 Task: Create a due date automation trigger when advanced on, 2 hours before a card is due add checklist with checklist "Resume" incomplete.
Action: Mouse moved to (869, 252)
Screenshot: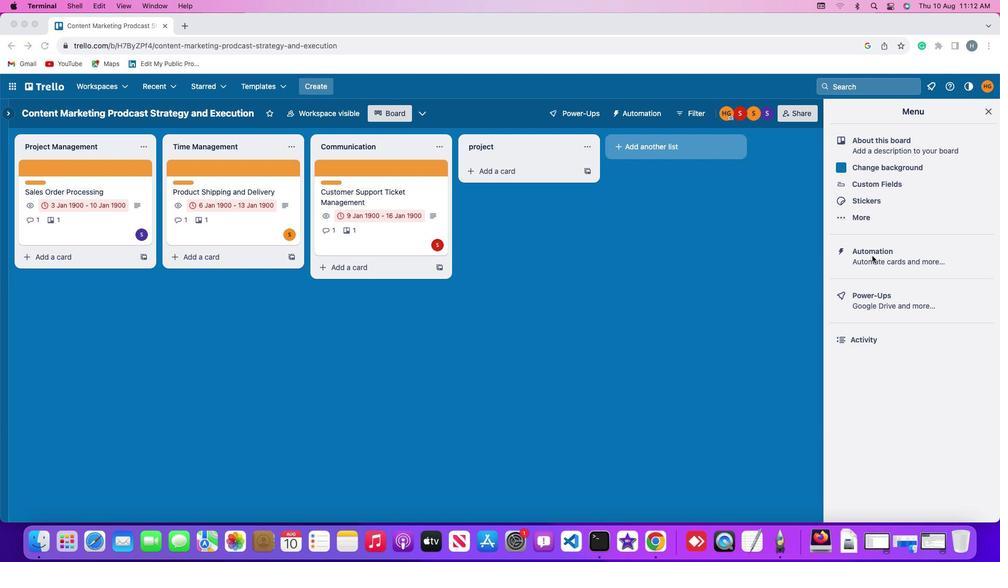 
Action: Mouse pressed left at (869, 252)
Screenshot: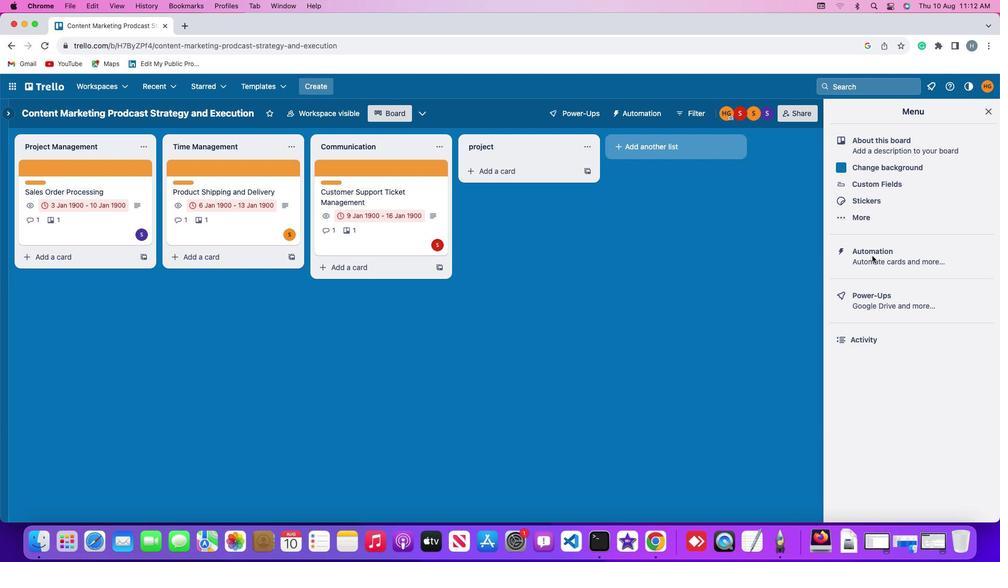 
Action: Mouse pressed left at (869, 252)
Screenshot: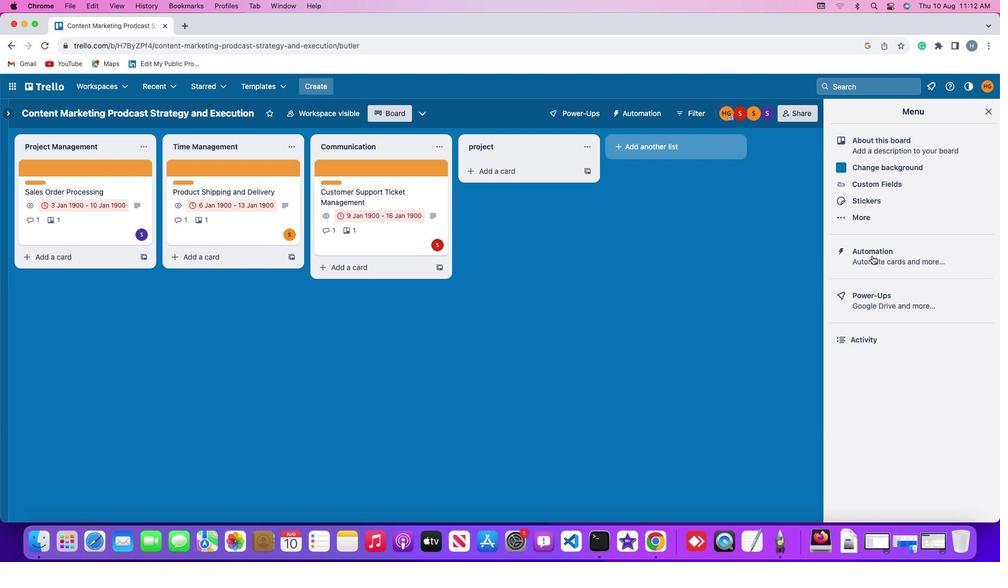 
Action: Mouse moved to (57, 242)
Screenshot: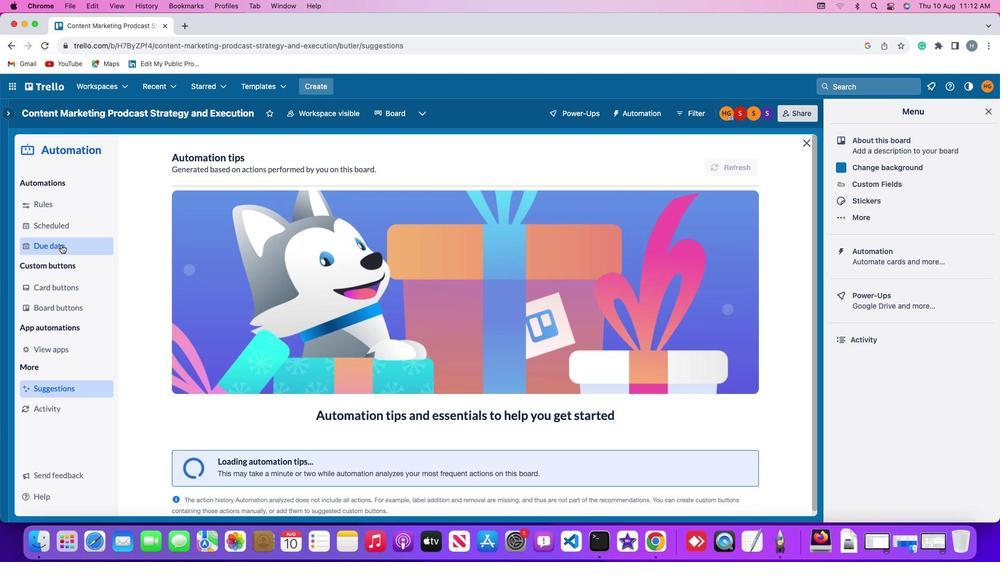 
Action: Mouse pressed left at (57, 242)
Screenshot: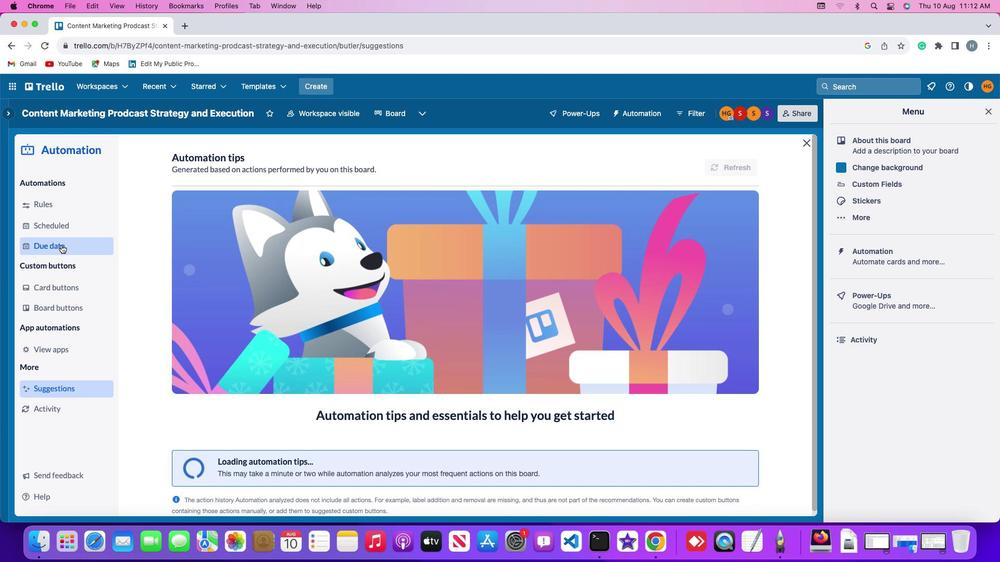 
Action: Mouse moved to (693, 157)
Screenshot: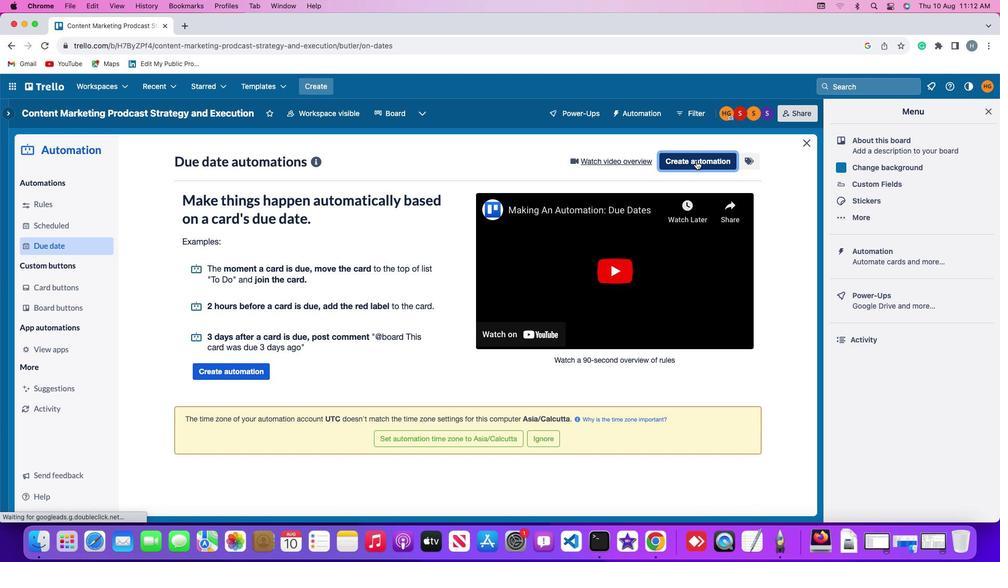 
Action: Mouse pressed left at (693, 157)
Screenshot: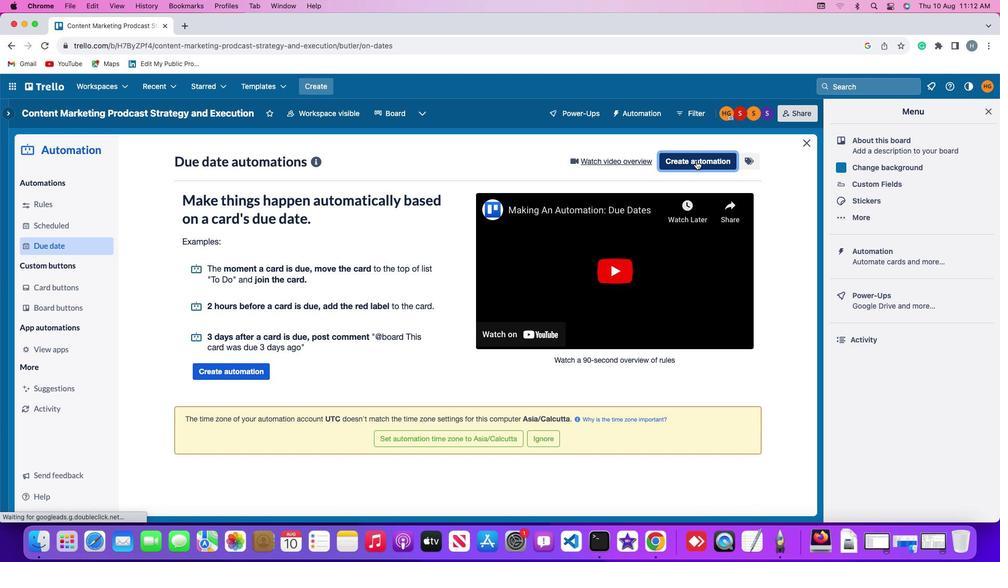 
Action: Mouse moved to (205, 256)
Screenshot: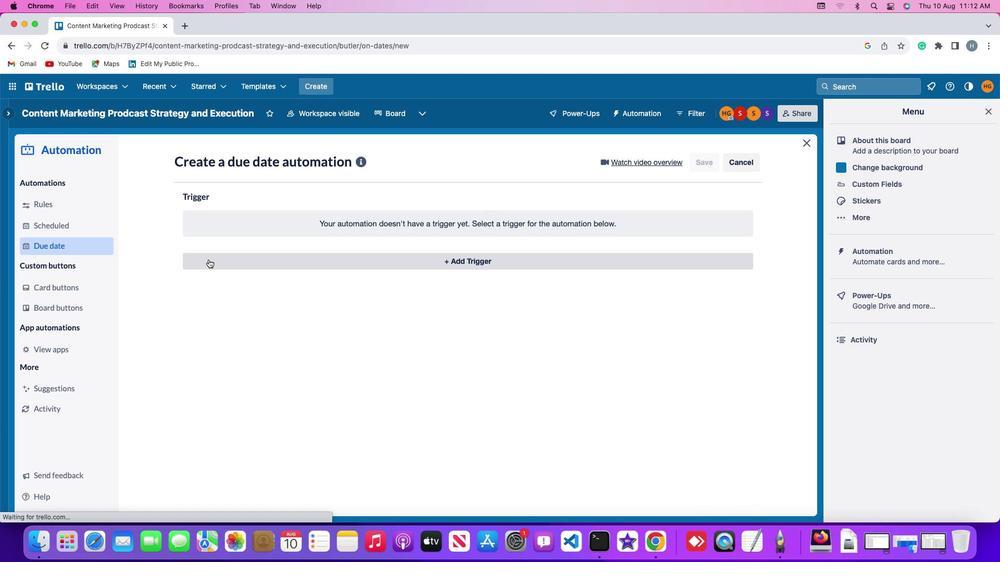 
Action: Mouse pressed left at (205, 256)
Screenshot: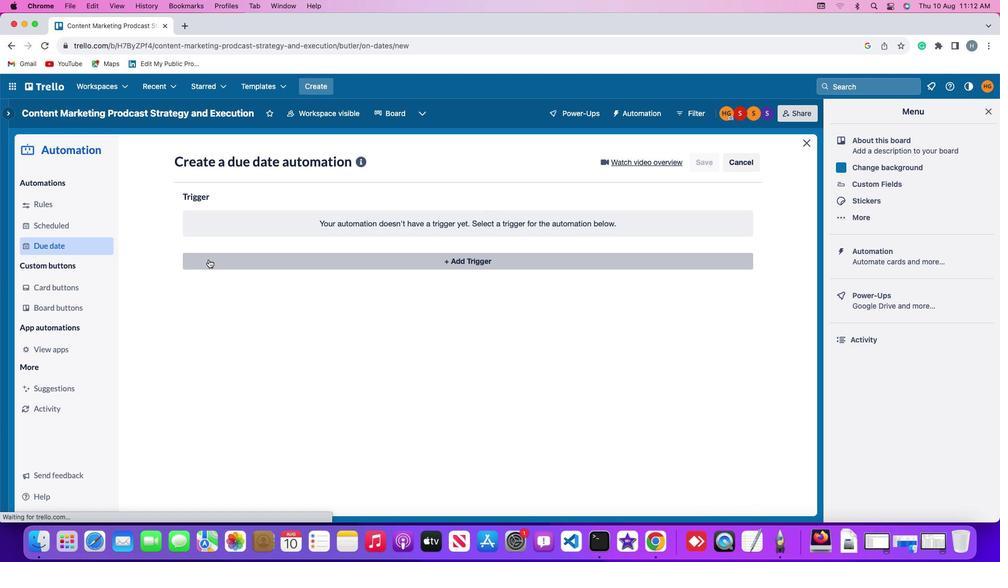 
Action: Mouse moved to (202, 418)
Screenshot: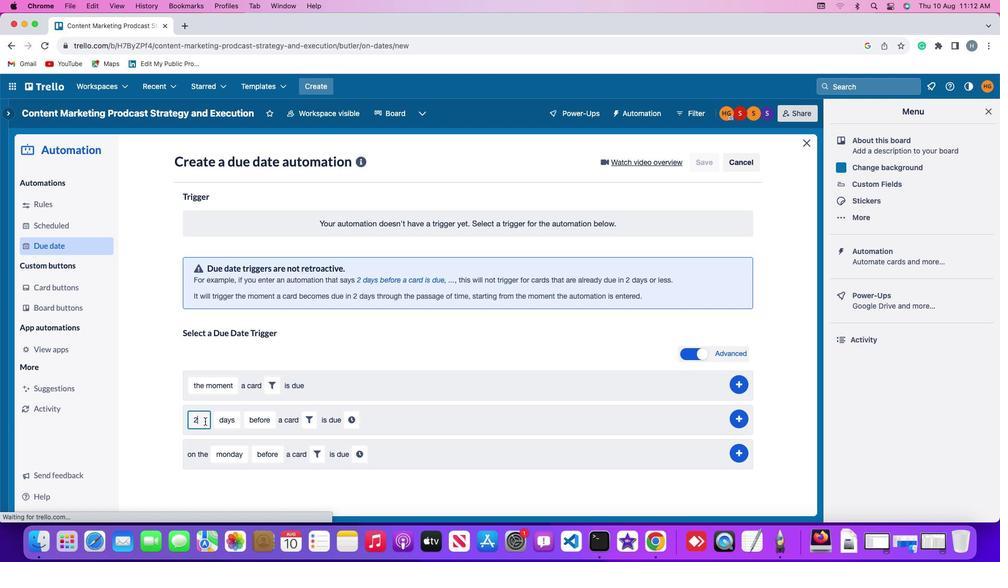 
Action: Mouse pressed left at (202, 418)
Screenshot: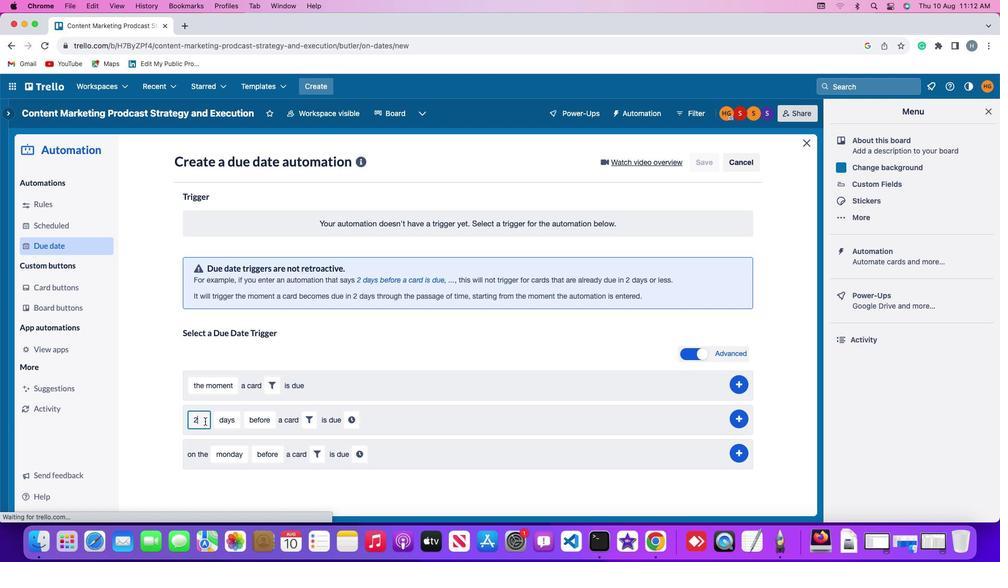 
Action: Mouse moved to (197, 418)
Screenshot: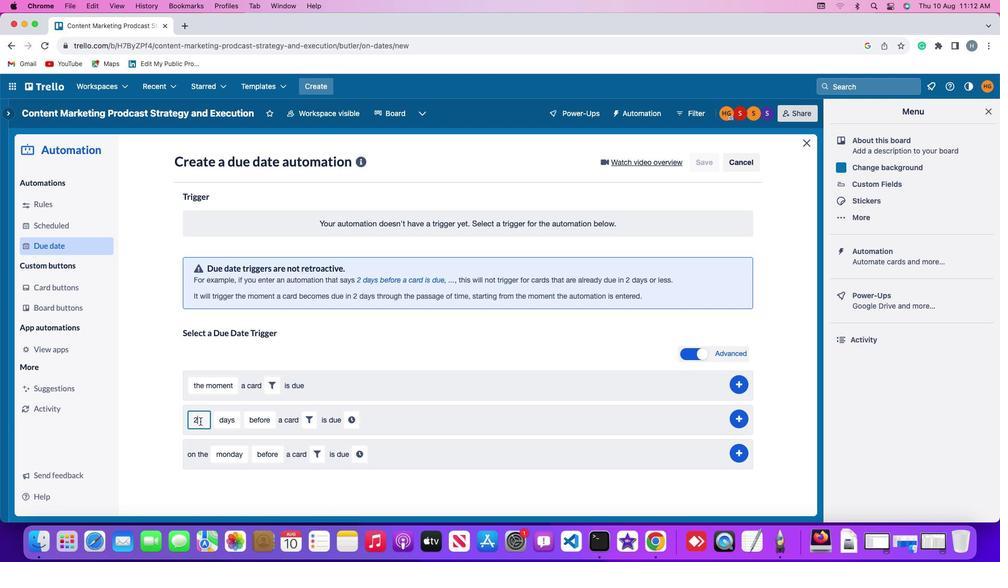 
Action: Key pressed Key.backspace'2'
Screenshot: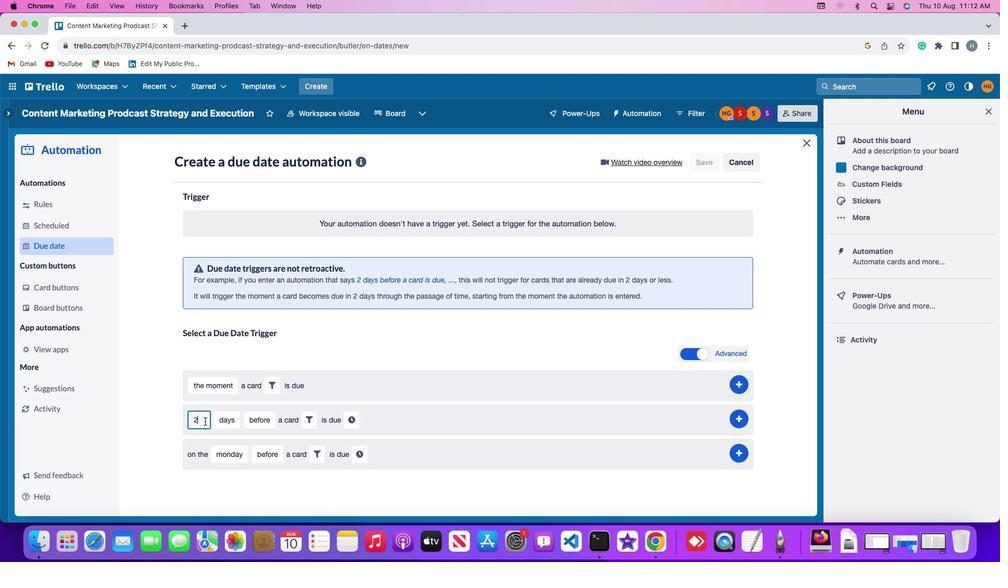 
Action: Mouse moved to (215, 416)
Screenshot: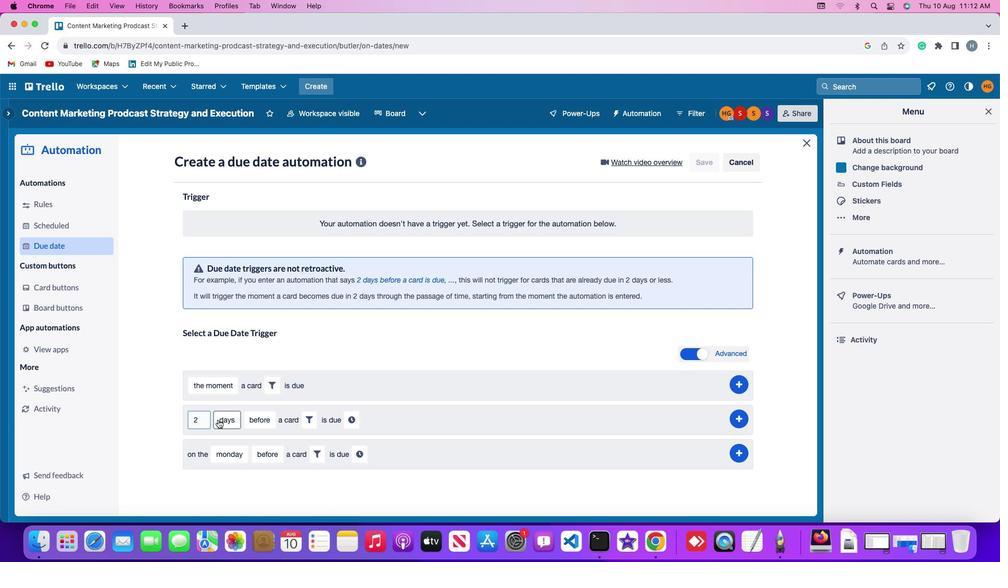 
Action: Mouse pressed left at (215, 416)
Screenshot: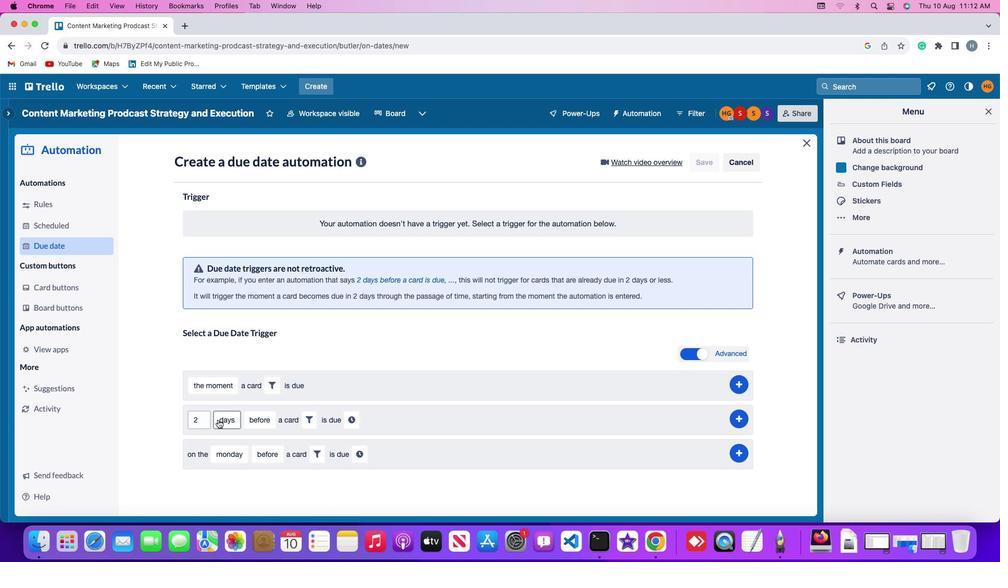
Action: Mouse moved to (225, 482)
Screenshot: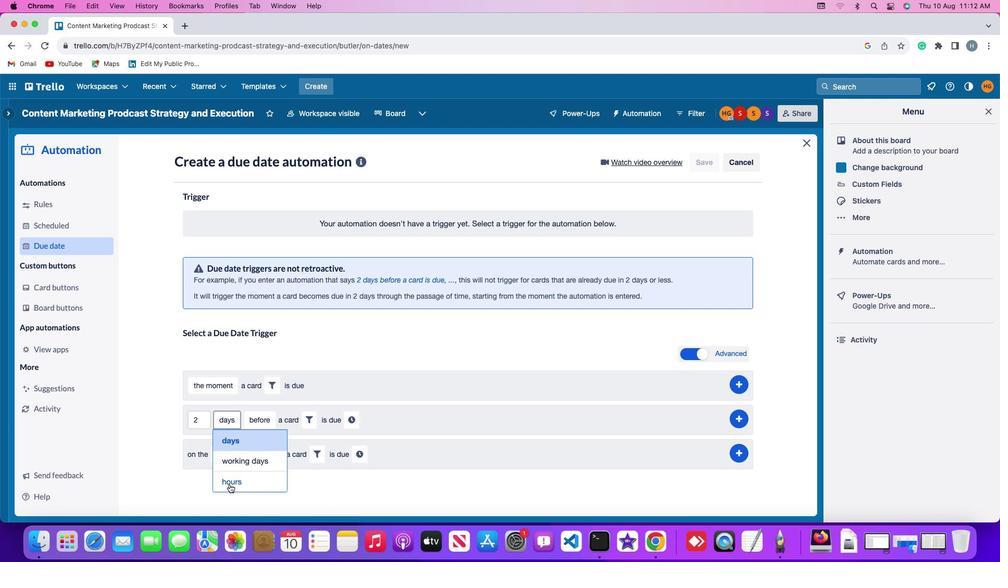 
Action: Mouse pressed left at (225, 482)
Screenshot: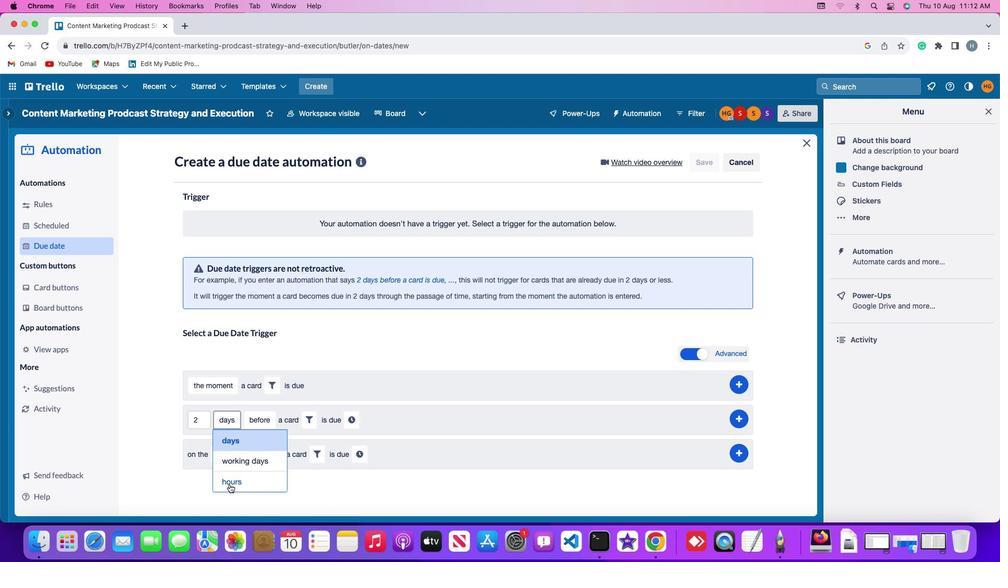 
Action: Mouse moved to (263, 414)
Screenshot: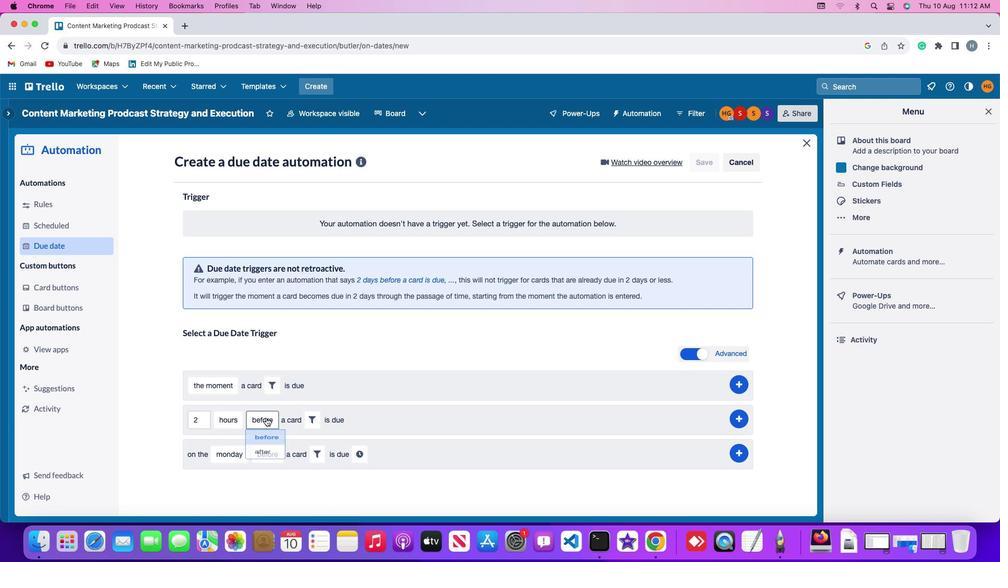 
Action: Mouse pressed left at (263, 414)
Screenshot: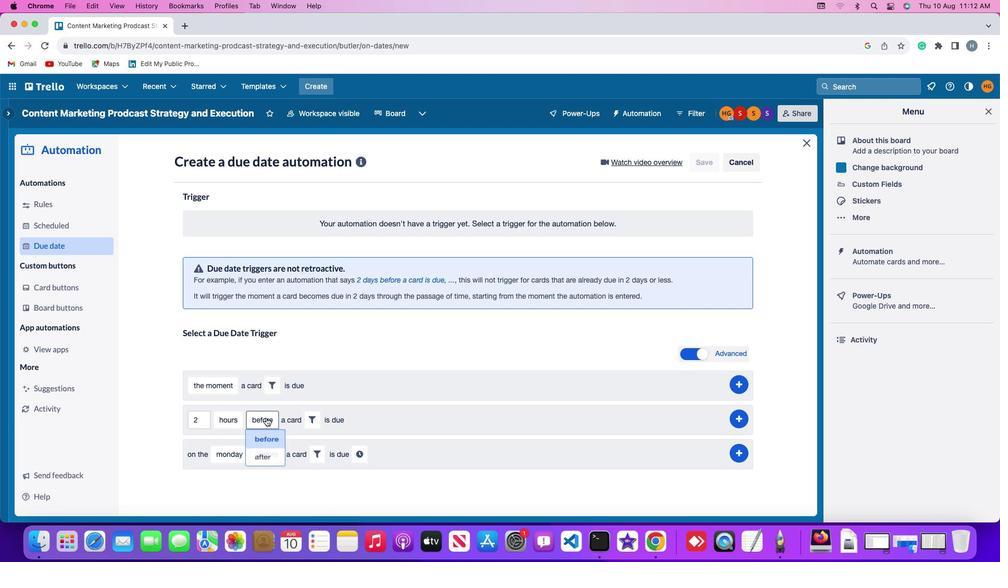 
Action: Mouse moved to (266, 433)
Screenshot: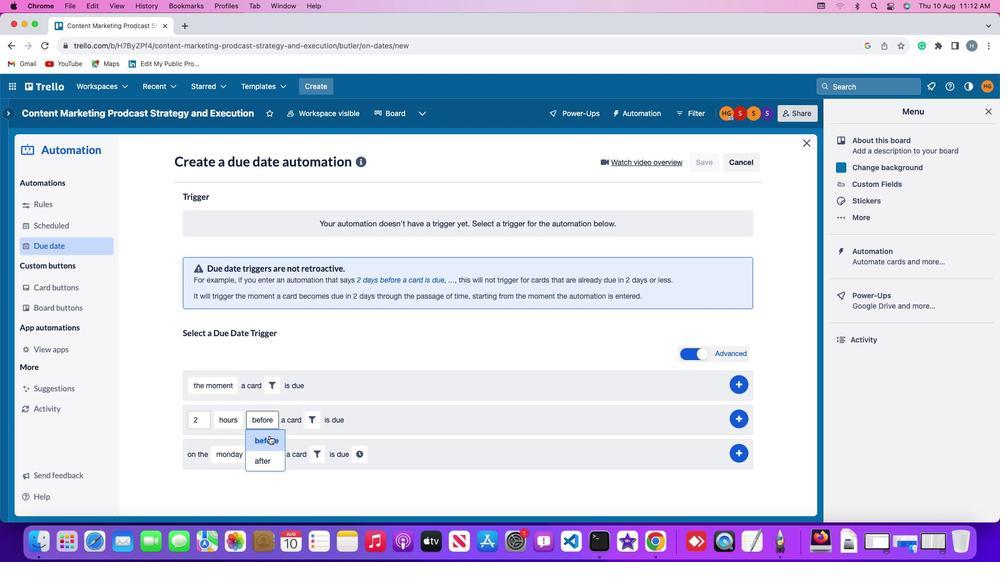 
Action: Mouse pressed left at (266, 433)
Screenshot: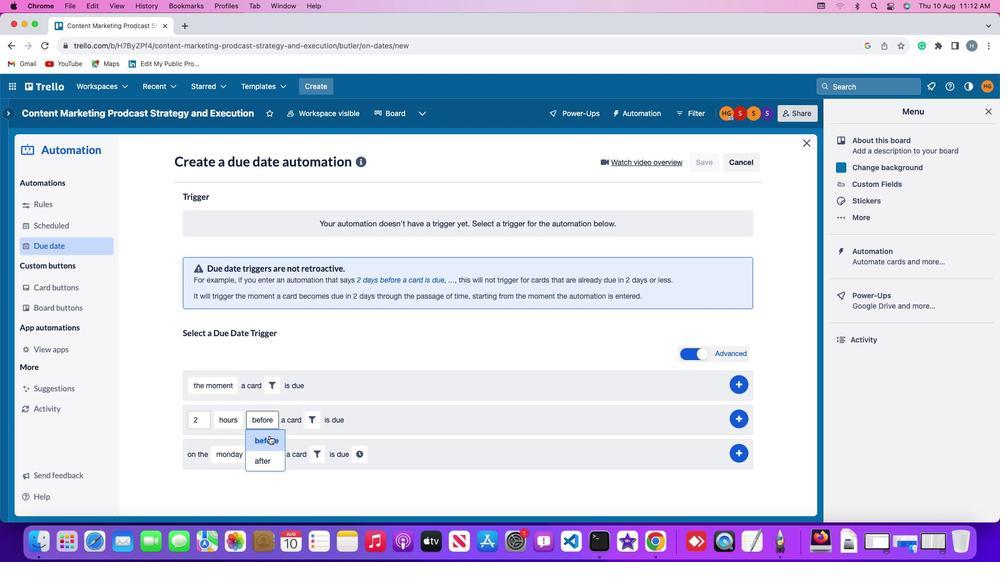 
Action: Mouse moved to (310, 414)
Screenshot: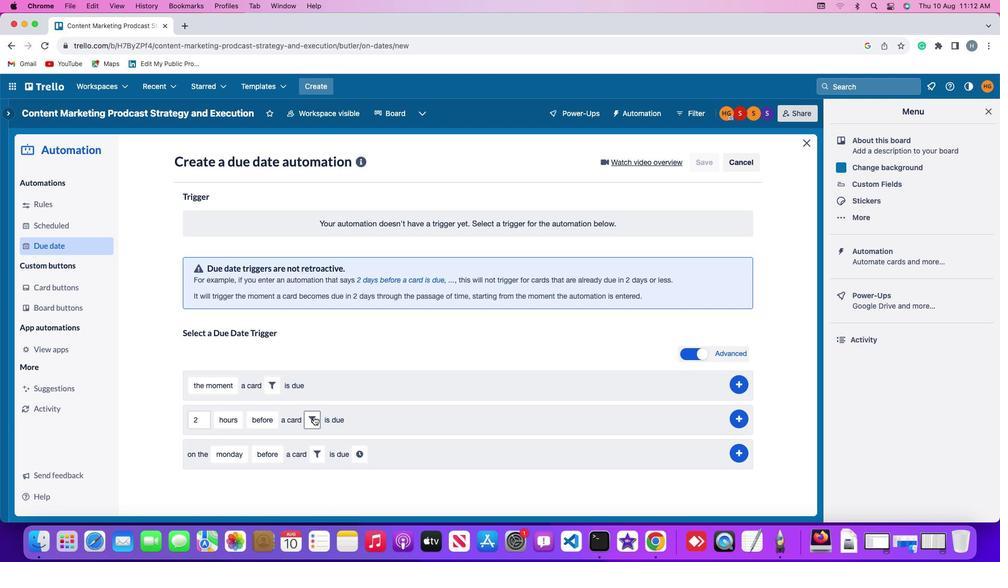 
Action: Mouse pressed left at (310, 414)
Screenshot: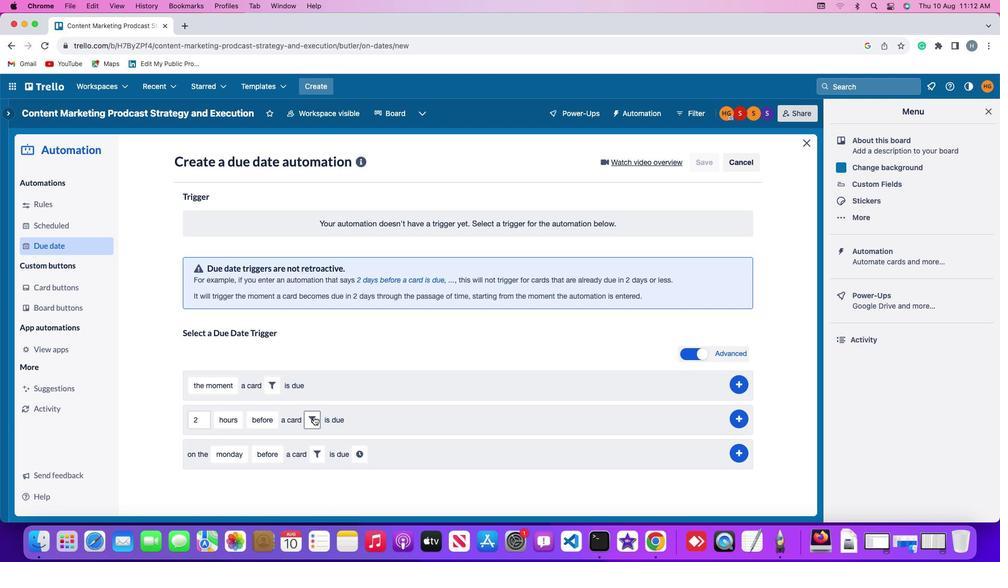 
Action: Mouse moved to (400, 450)
Screenshot: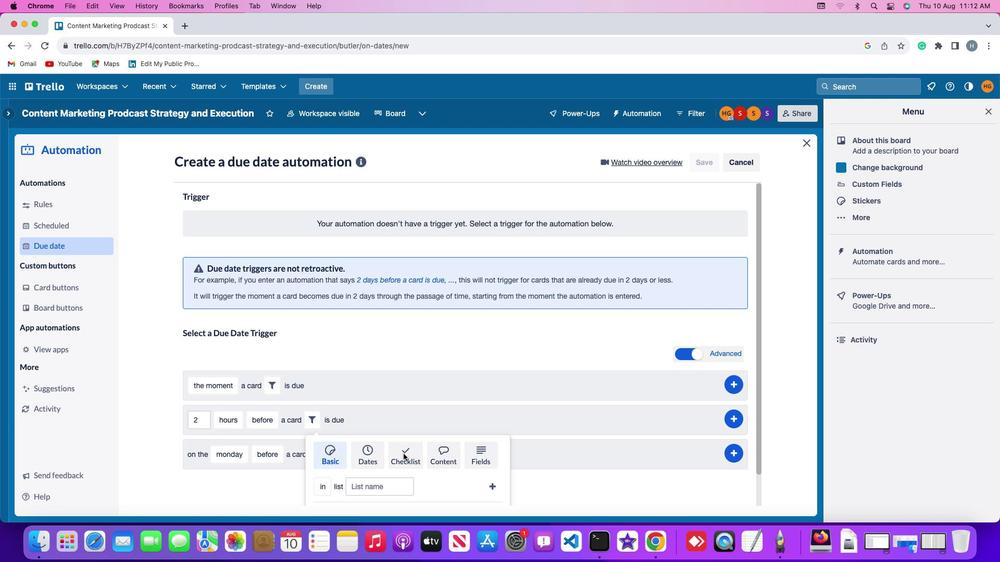 
Action: Mouse pressed left at (400, 450)
Screenshot: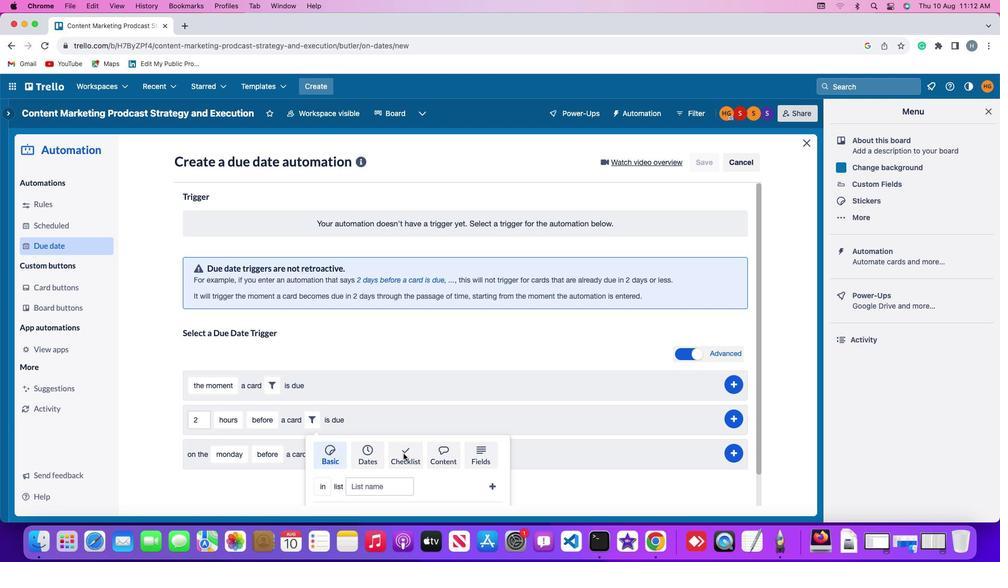 
Action: Mouse moved to (341, 481)
Screenshot: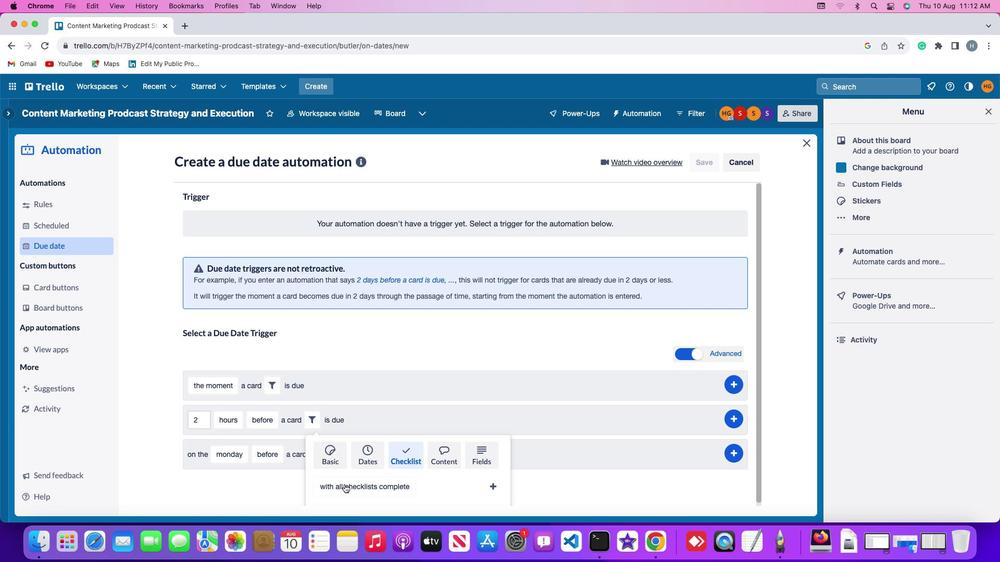 
Action: Mouse pressed left at (341, 481)
Screenshot: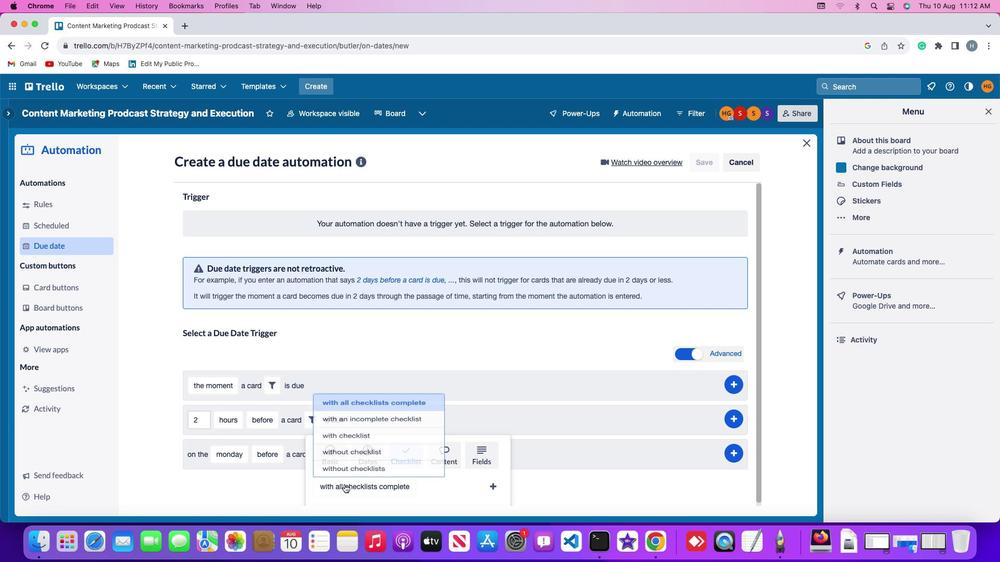 
Action: Mouse moved to (355, 420)
Screenshot: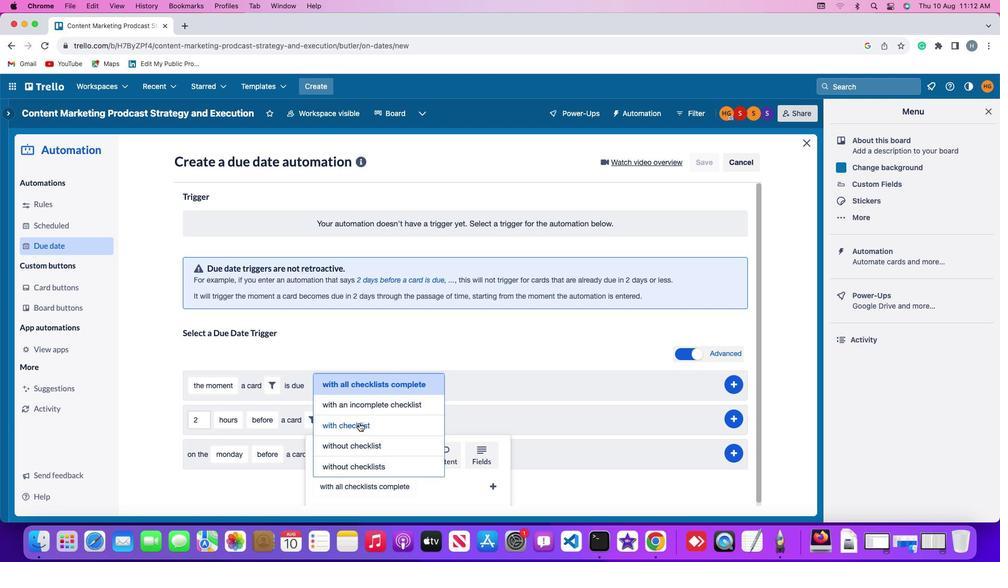
Action: Mouse pressed left at (355, 420)
Screenshot: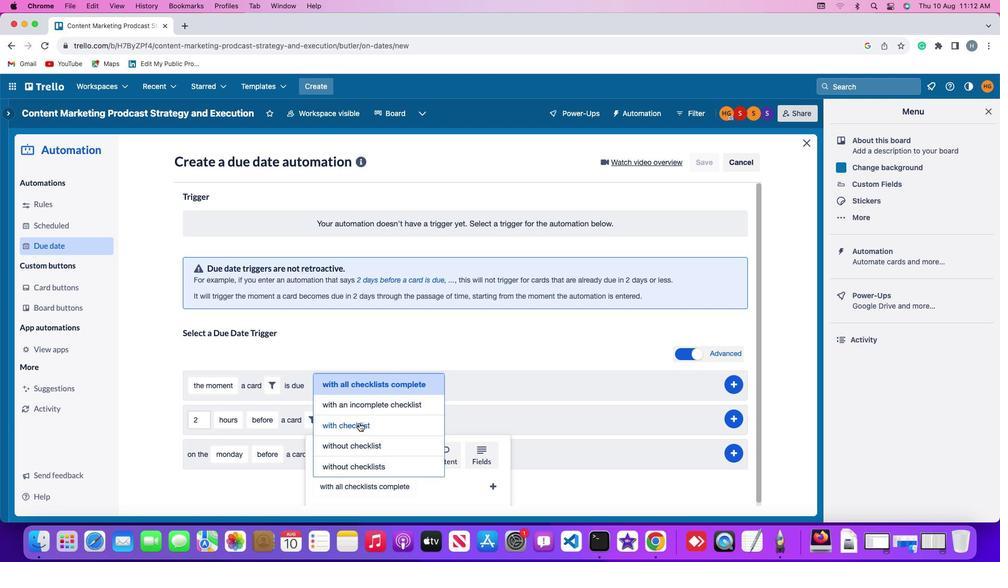 
Action: Mouse moved to (400, 485)
Screenshot: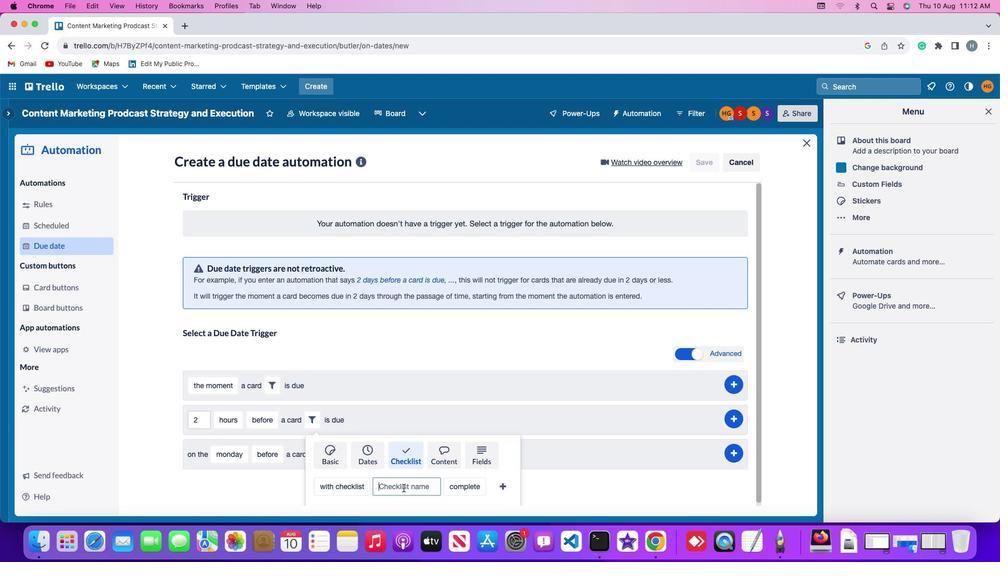 
Action: Mouse pressed left at (400, 485)
Screenshot: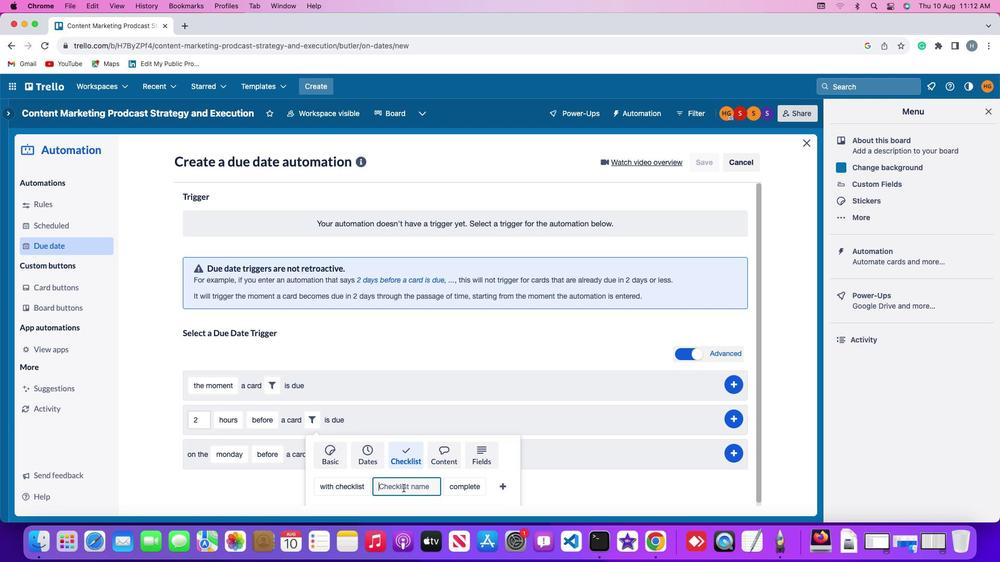 
Action: Mouse moved to (399, 483)
Screenshot: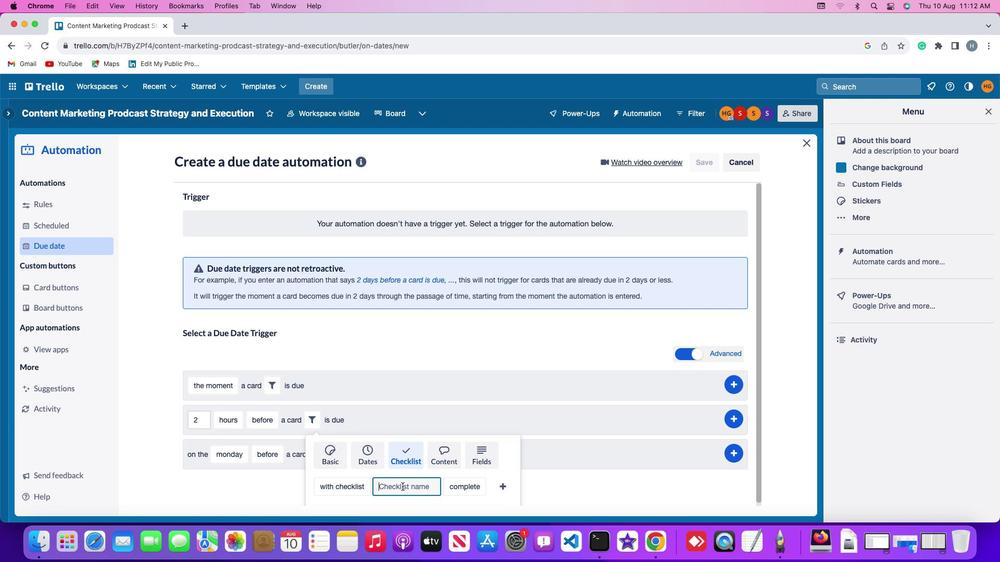 
Action: Key pressed Key.shift'R''e''s''u''m''e'
Screenshot: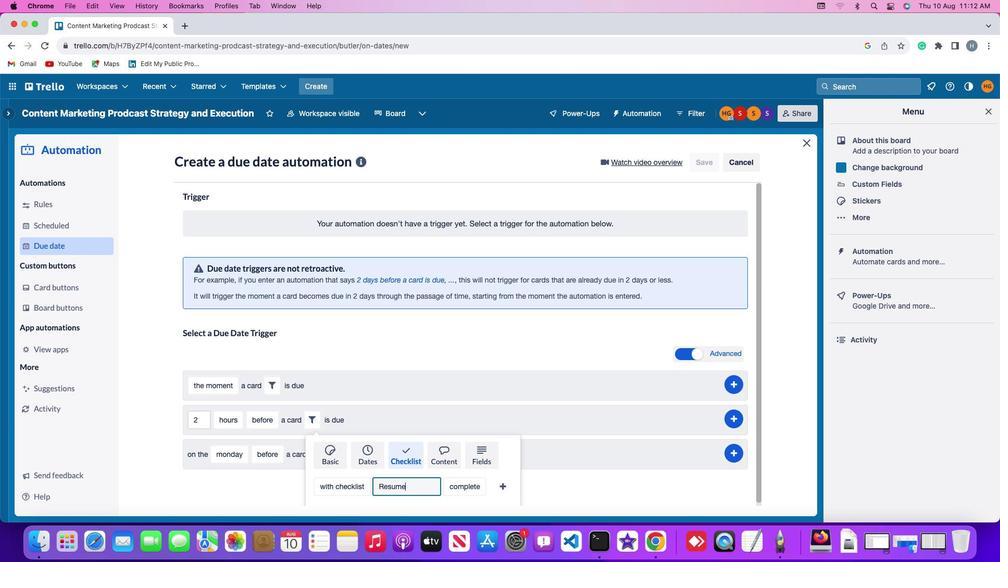 
Action: Mouse moved to (445, 482)
Screenshot: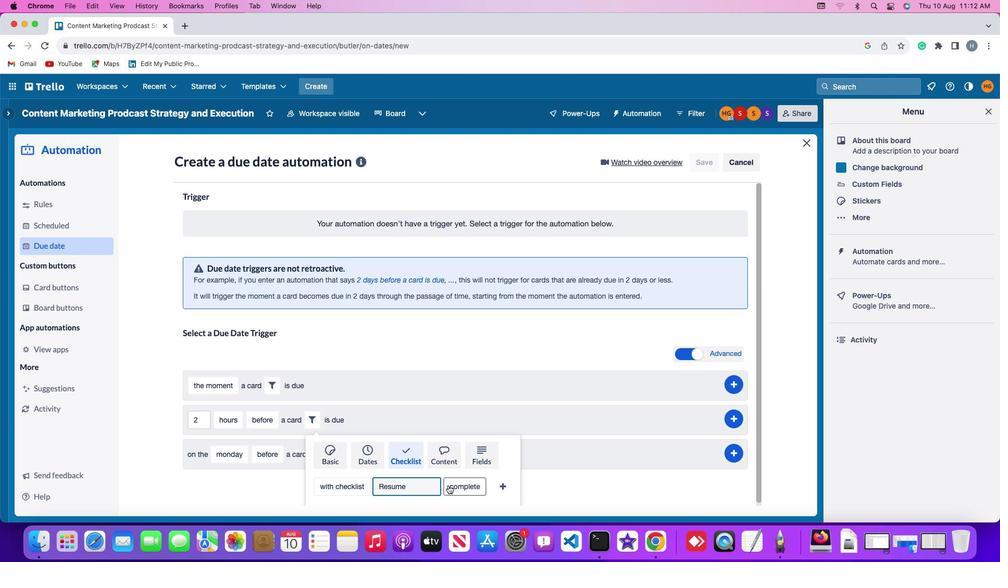 
Action: Mouse pressed left at (445, 482)
Screenshot: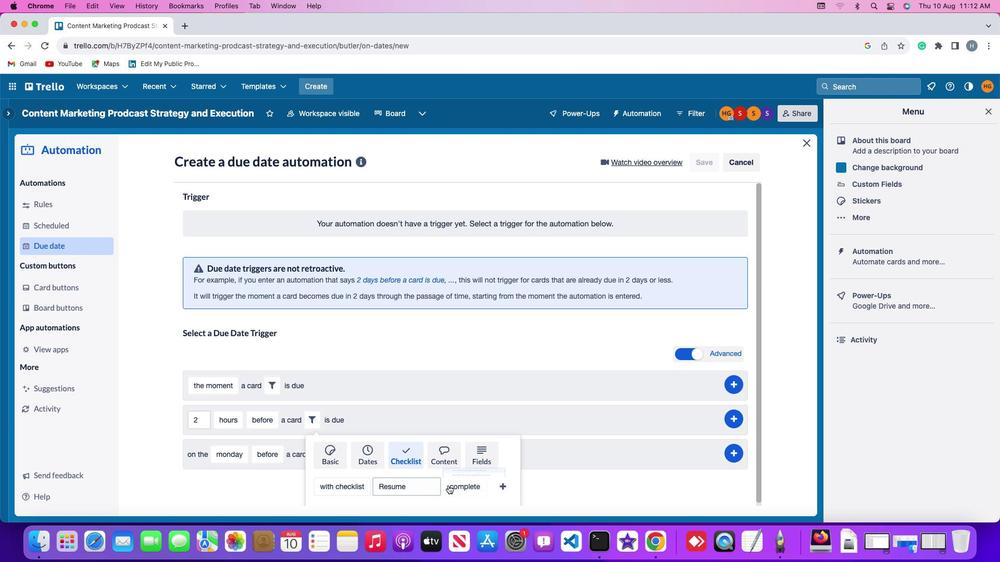 
Action: Mouse moved to (458, 462)
Screenshot: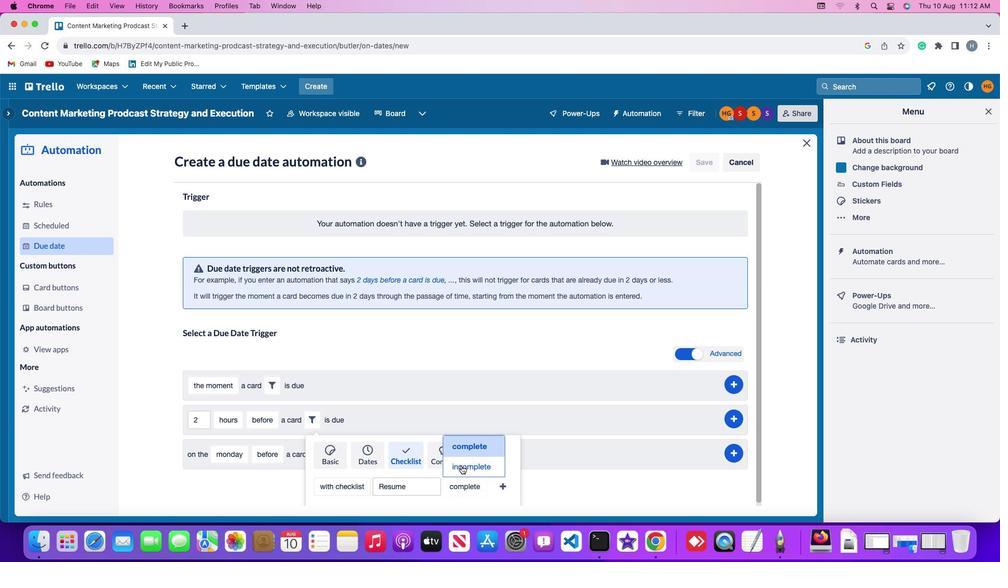 
Action: Mouse pressed left at (458, 462)
Screenshot: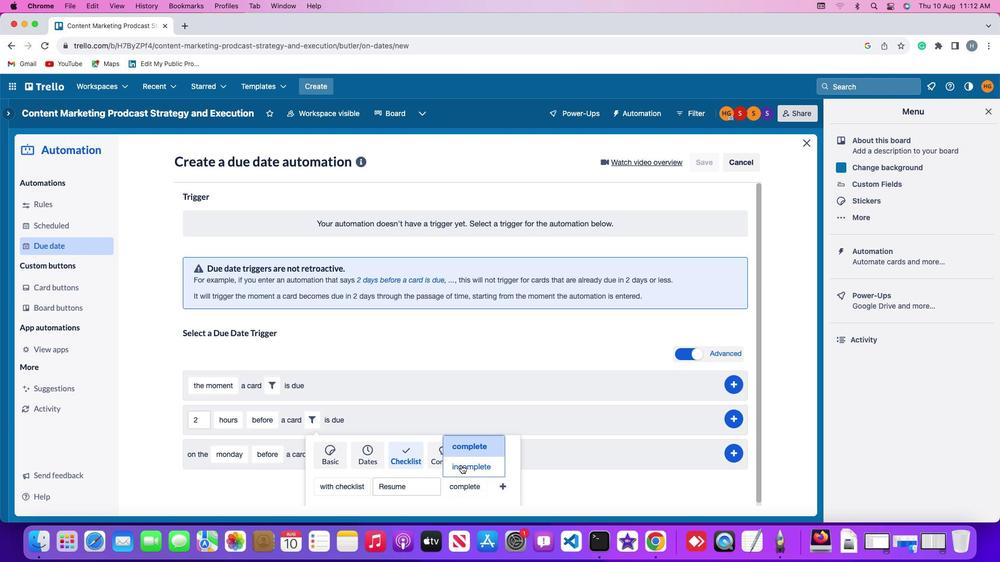 
Action: Mouse moved to (506, 479)
Screenshot: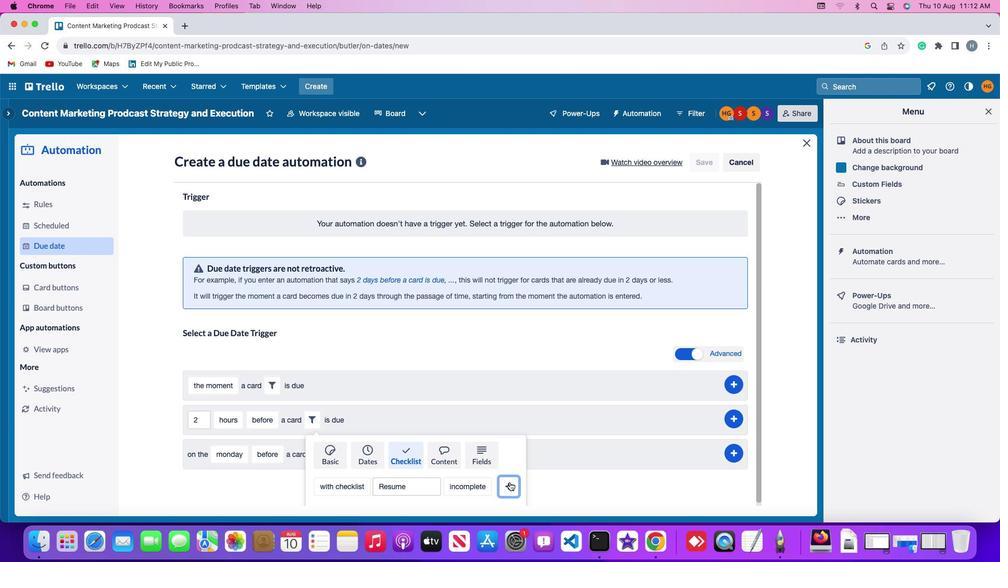 
Action: Mouse pressed left at (506, 479)
Screenshot: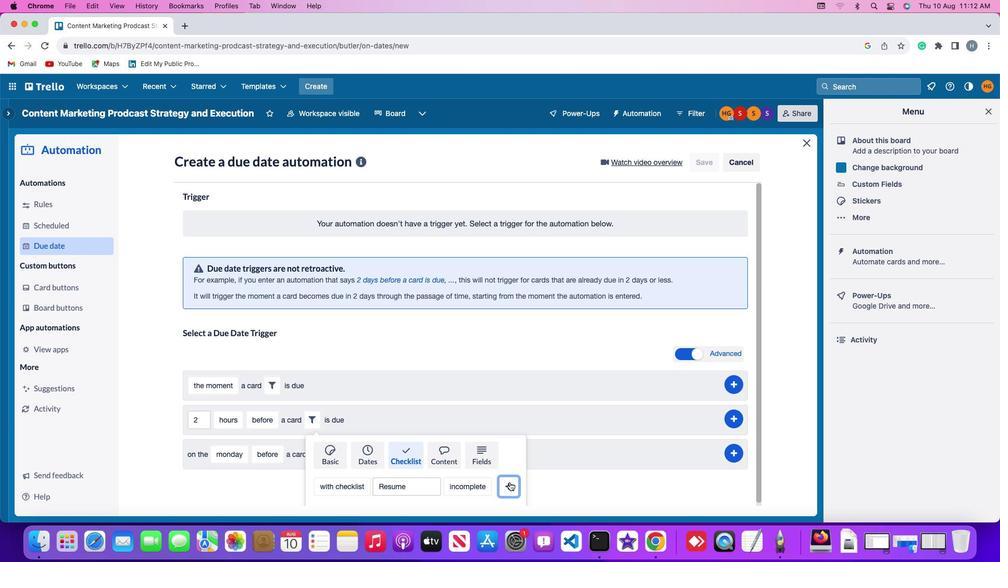 
Action: Mouse moved to (739, 412)
Screenshot: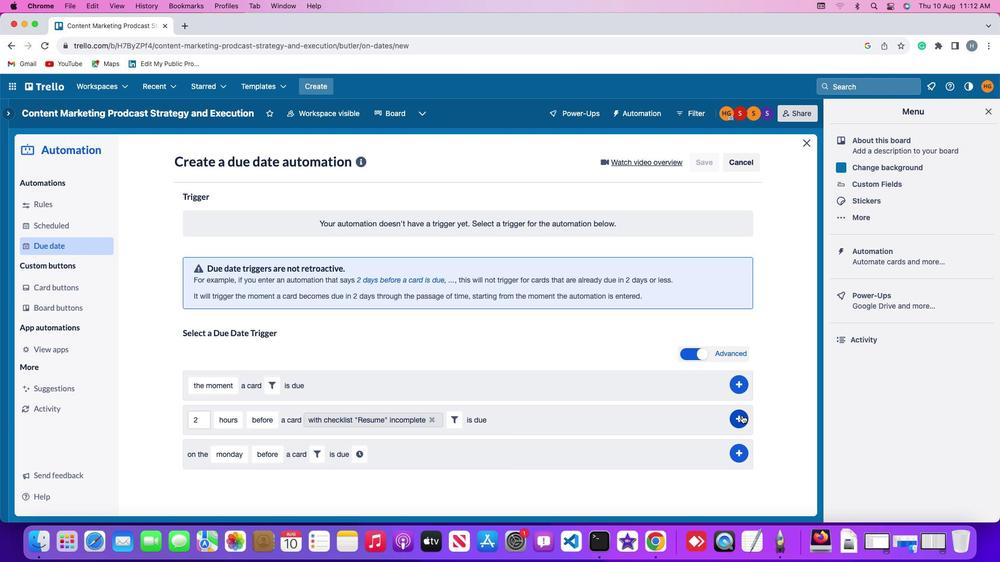 
Action: Mouse pressed left at (739, 412)
Screenshot: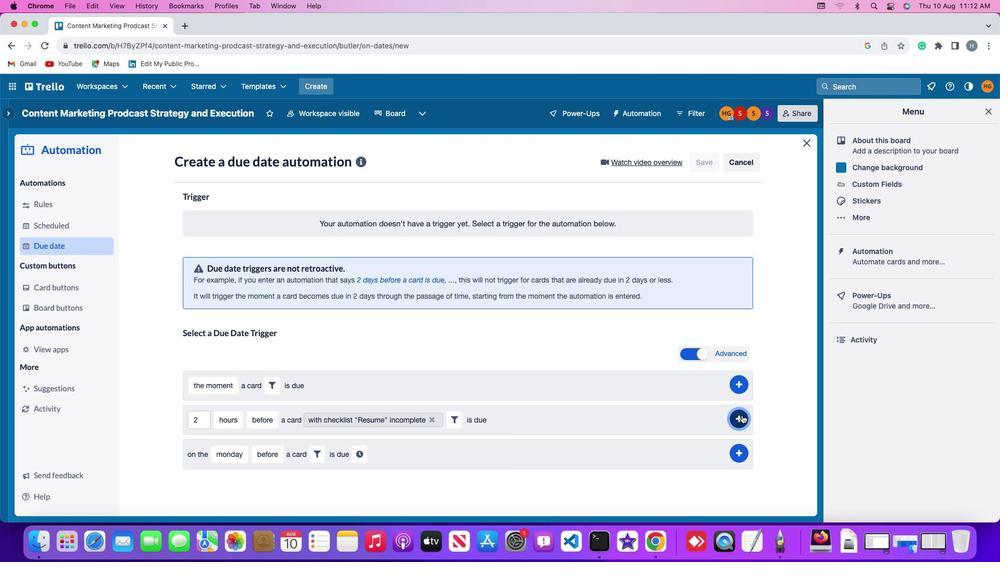 
Action: Mouse moved to (750, 409)
Screenshot: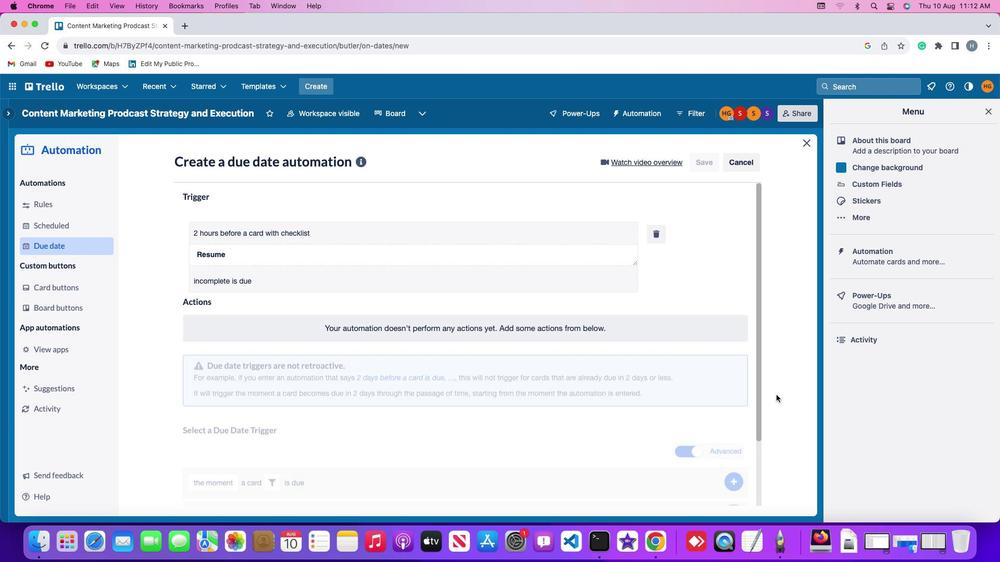 
